 Task: Filter the search records by dashboard
Action: Mouse moved to (376, 224)
Screenshot: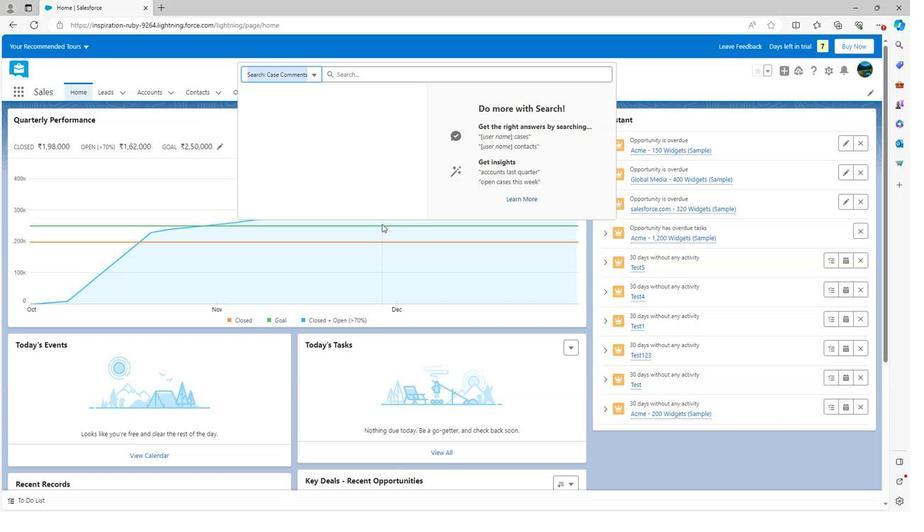 
Action: Mouse scrolled (376, 224) with delta (0, 0)
Screenshot: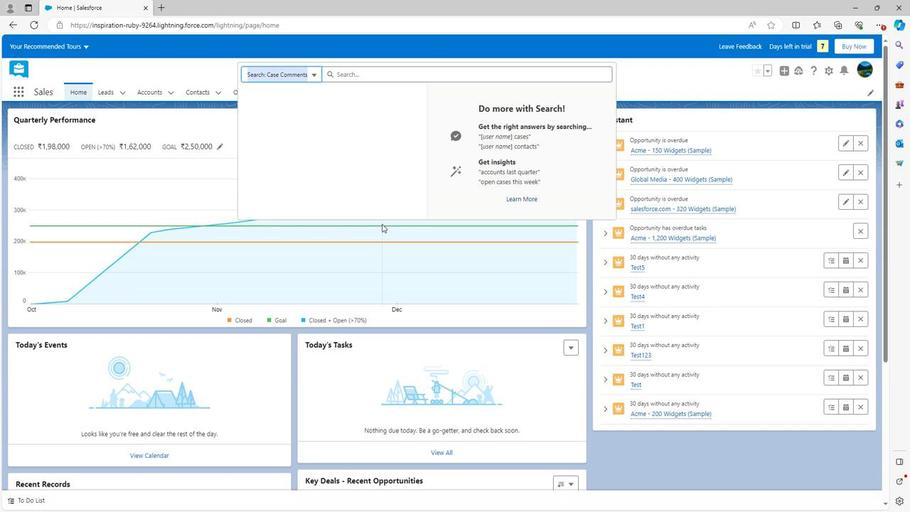 
Action: Mouse scrolled (376, 224) with delta (0, 0)
Screenshot: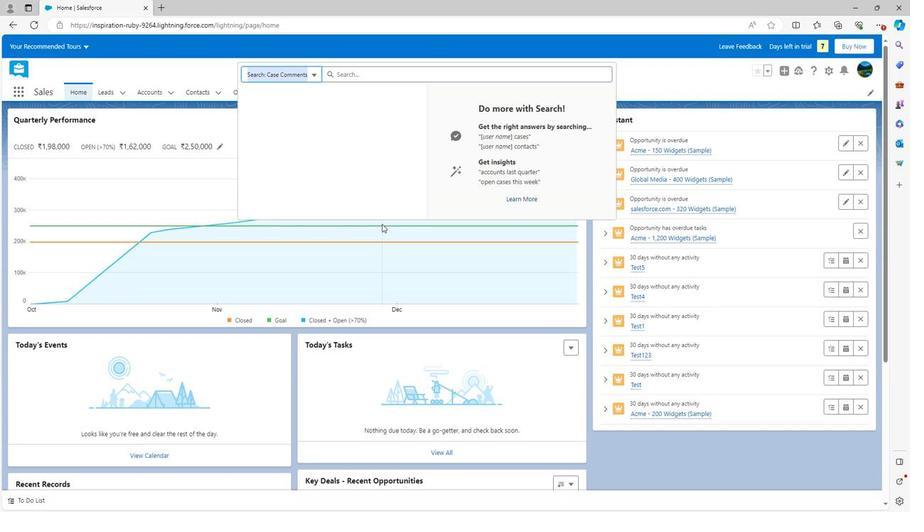 
Action: Mouse moved to (376, 224)
Screenshot: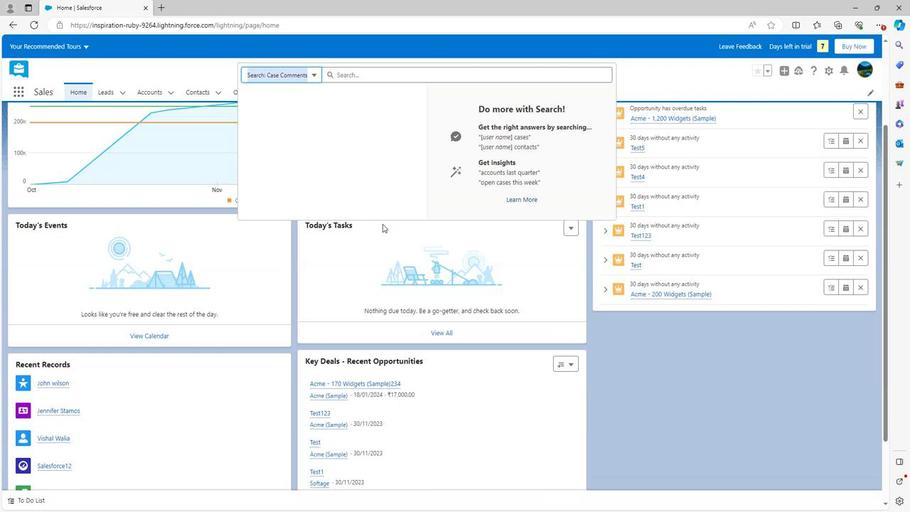 
Action: Mouse scrolled (376, 224) with delta (0, 0)
Screenshot: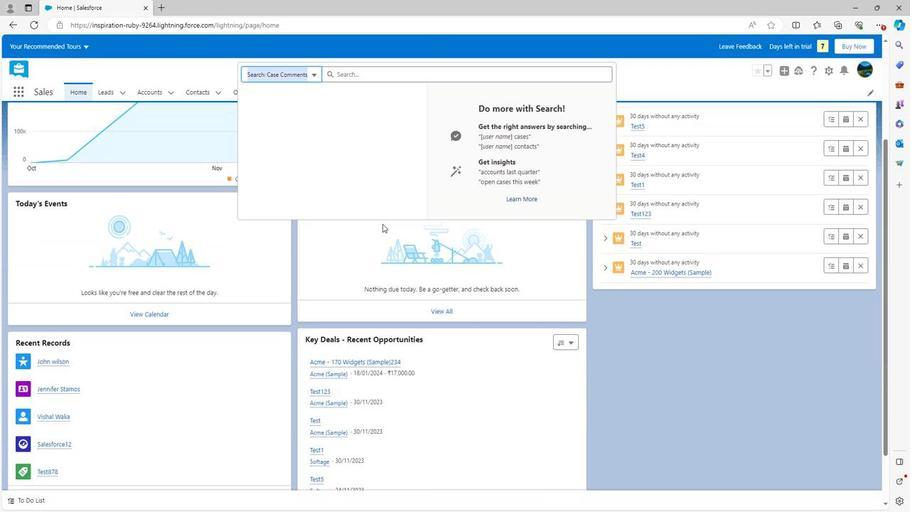
Action: Mouse moved to (376, 225)
Screenshot: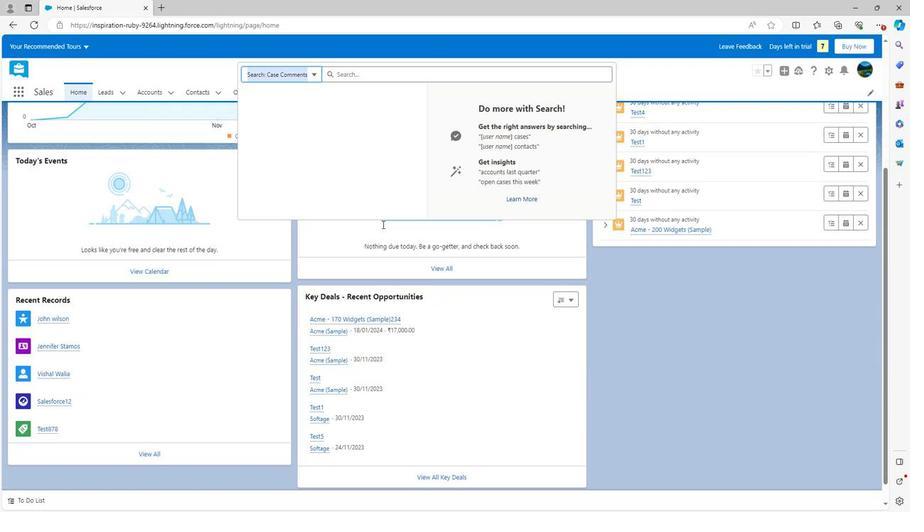 
Action: Mouse scrolled (376, 224) with delta (0, 0)
Screenshot: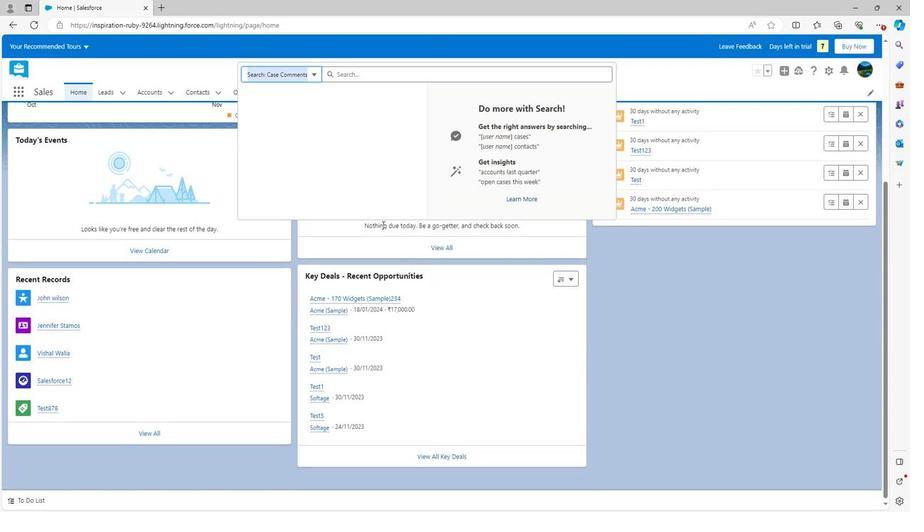 
Action: Mouse moved to (376, 226)
Screenshot: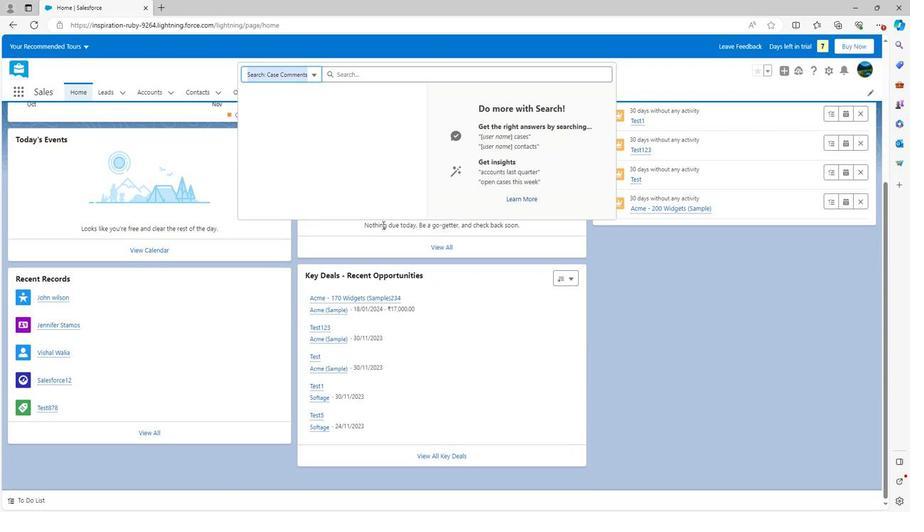 
Action: Mouse scrolled (376, 225) with delta (0, 0)
Screenshot: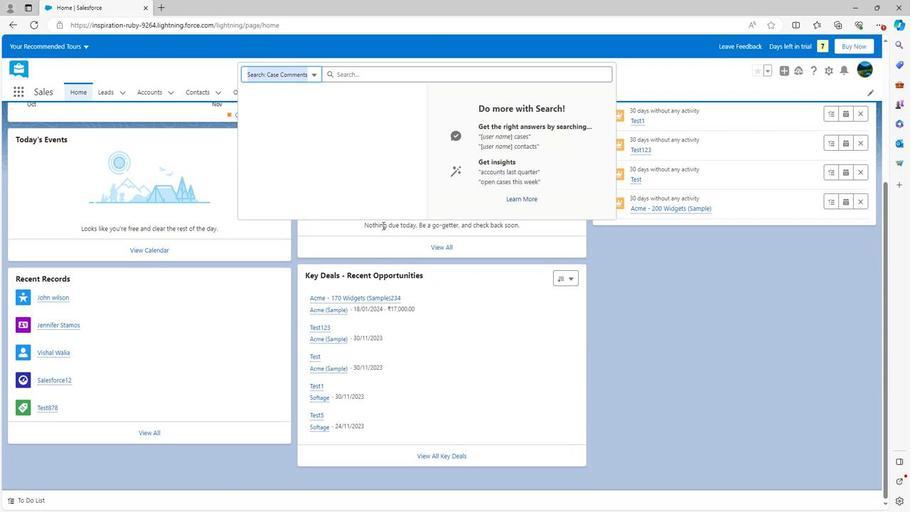 
Action: Mouse scrolled (376, 225) with delta (0, 0)
Screenshot: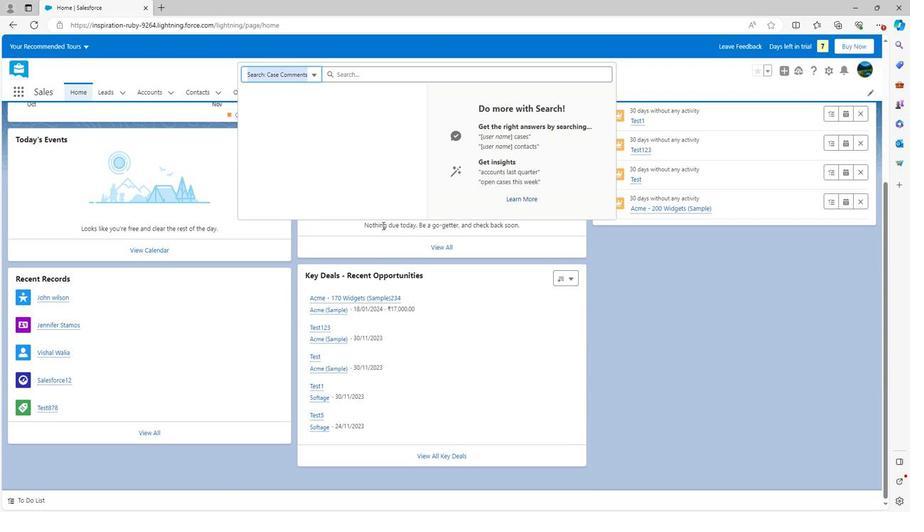
Action: Mouse moved to (376, 227)
Screenshot: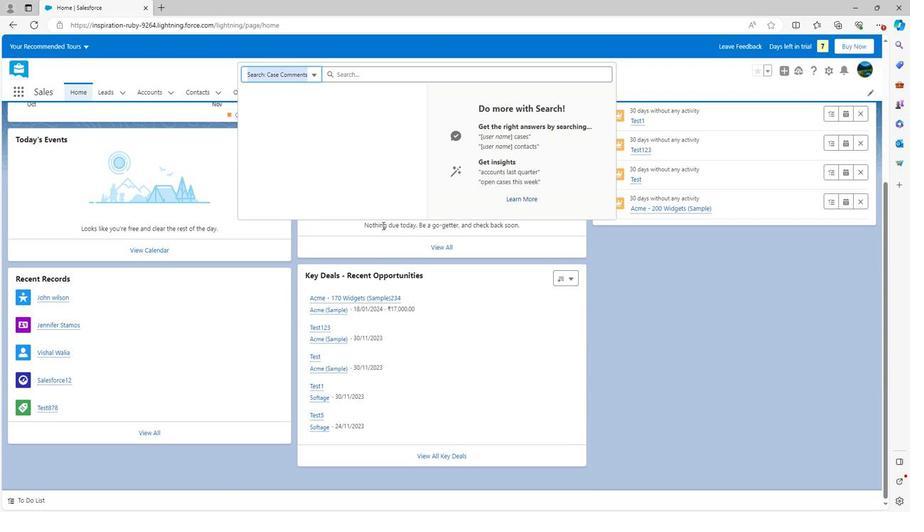 
Action: Mouse scrolled (376, 227) with delta (0, 0)
Screenshot: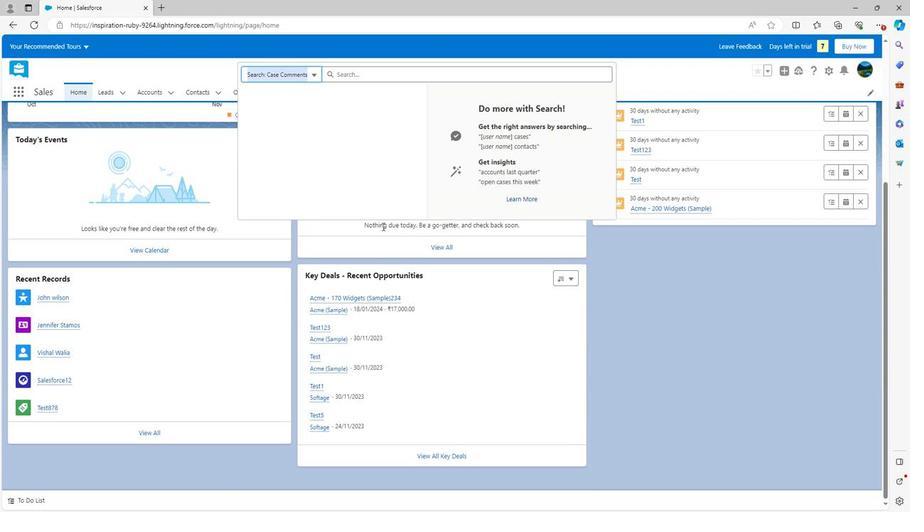 
Action: Mouse moved to (375, 230)
Screenshot: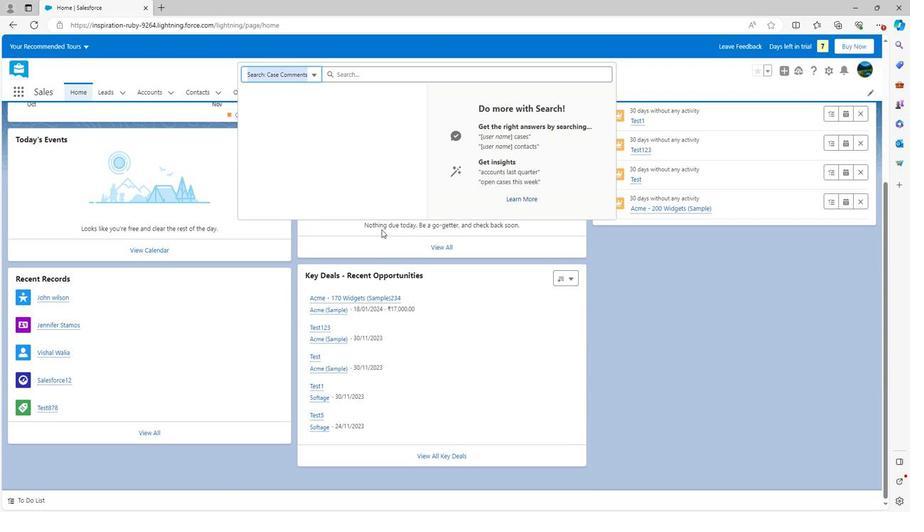 
Action: Mouse scrolled (375, 231) with delta (0, 0)
Screenshot: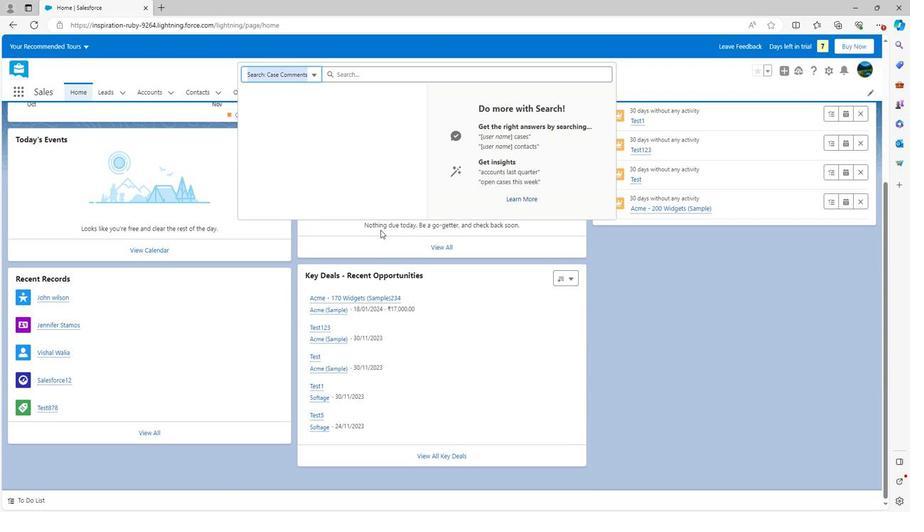 
Action: Mouse moved to (390, 275)
Screenshot: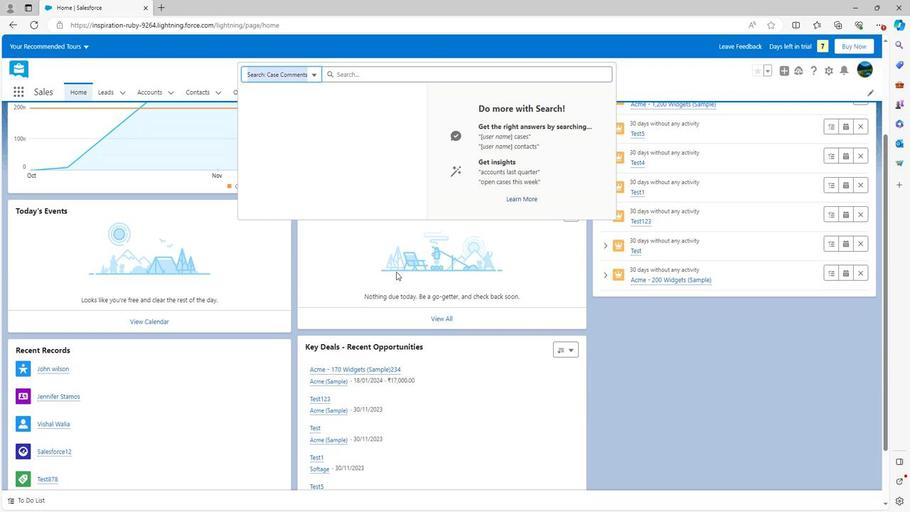 
Action: Mouse scrolled (390, 274) with delta (0, 0)
Screenshot: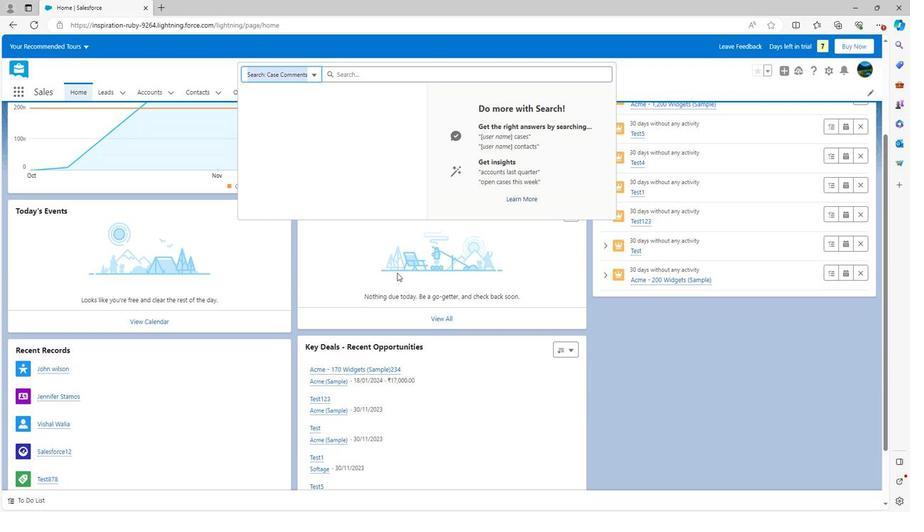 
Action: Mouse moved to (390, 275)
Screenshot: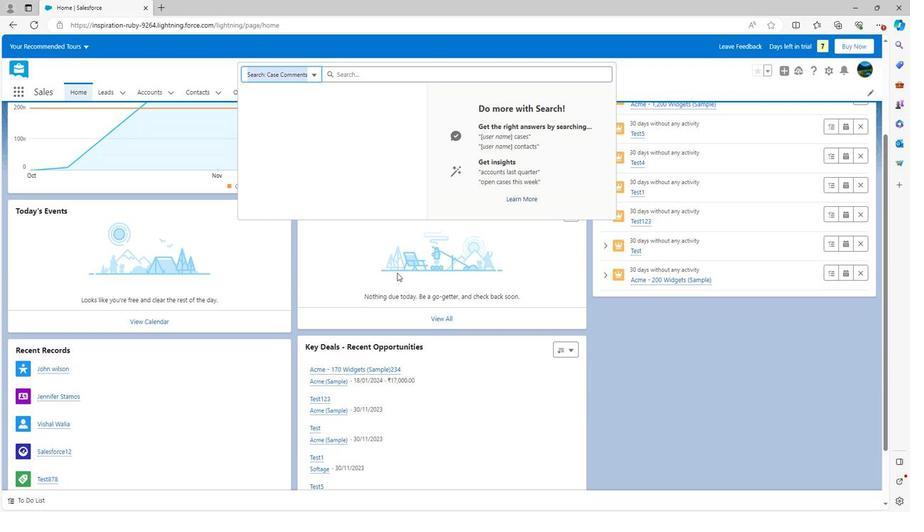 
Action: Mouse scrolled (390, 274) with delta (0, 0)
Screenshot: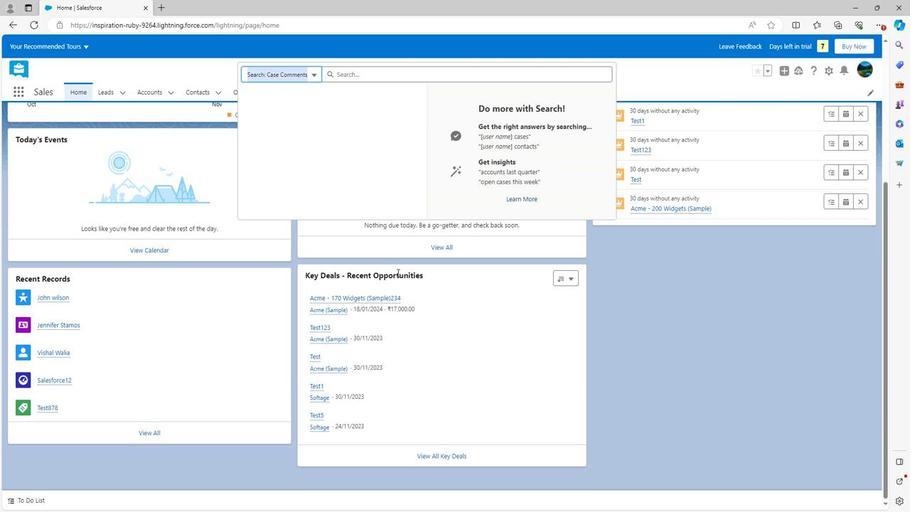 
Action: Mouse moved to (391, 275)
Screenshot: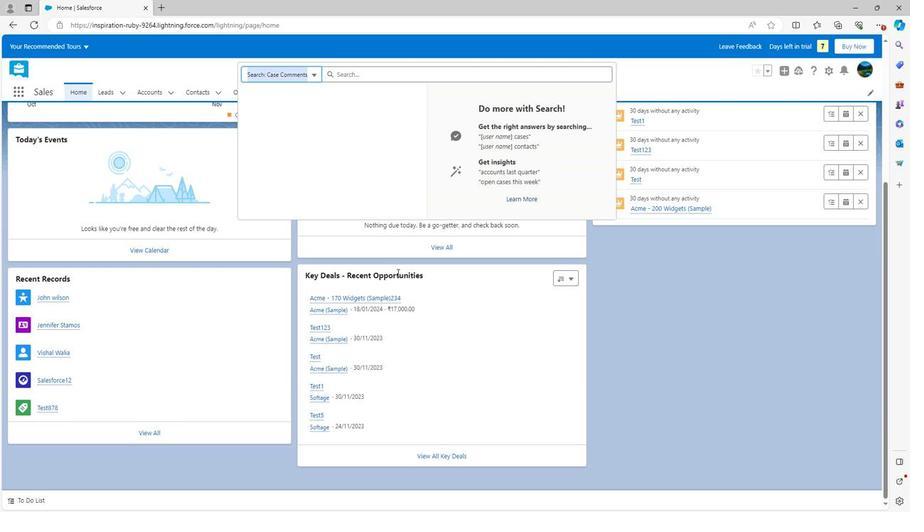 
Action: Mouse scrolled (391, 275) with delta (0, 0)
Screenshot: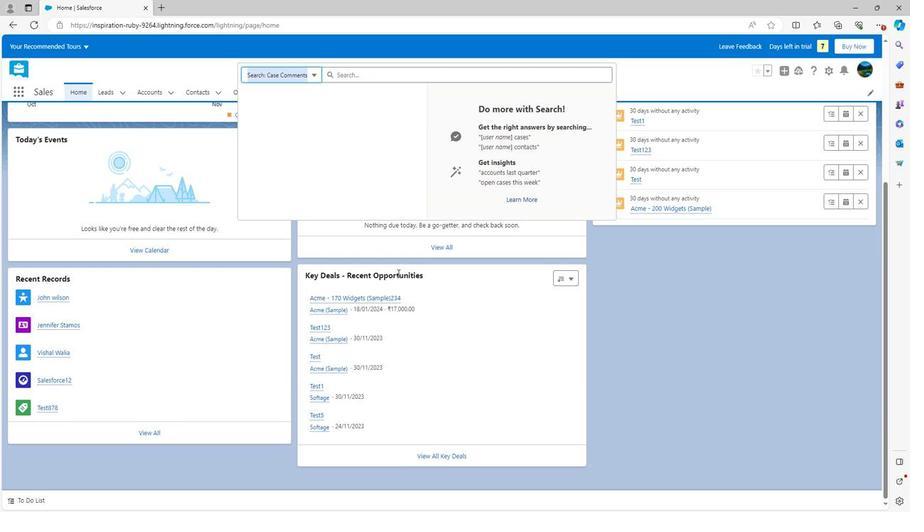 
Action: Mouse moved to (391, 275)
Screenshot: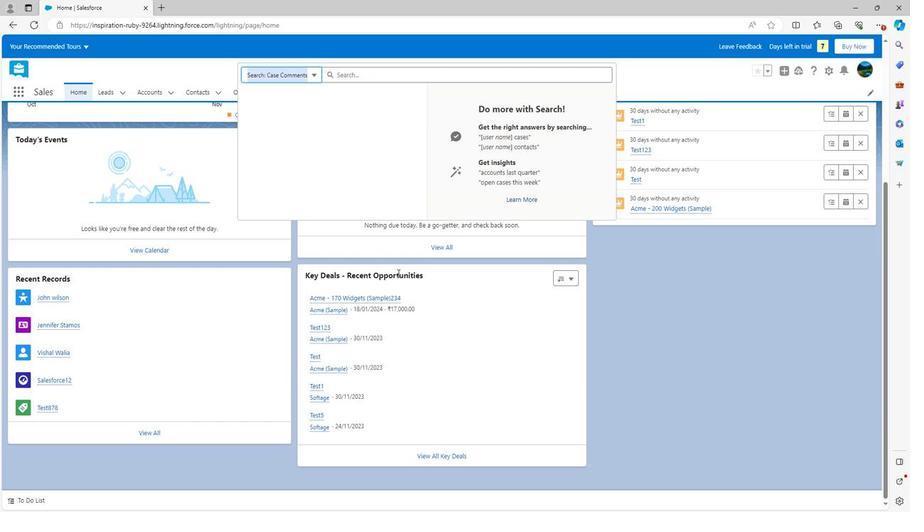 
Action: Mouse scrolled (391, 276) with delta (0, 0)
Screenshot: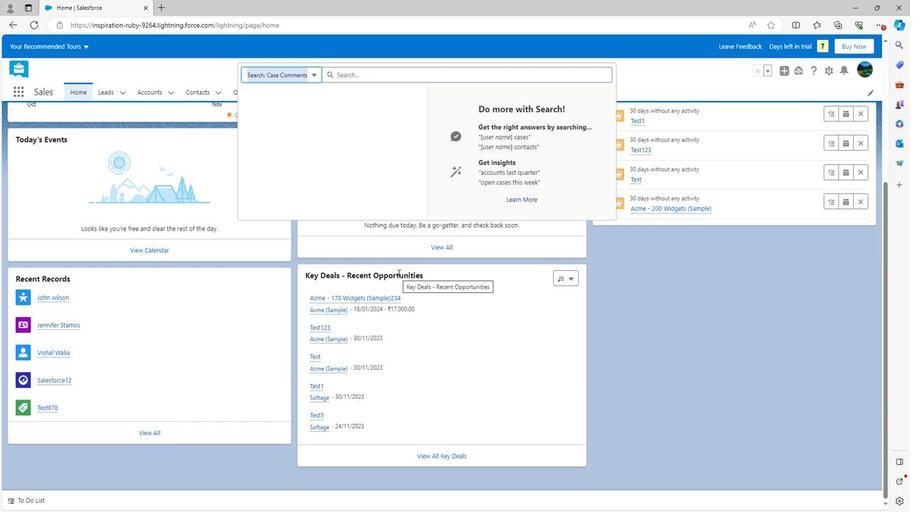 
Action: Mouse scrolled (391, 276) with delta (0, 0)
Screenshot: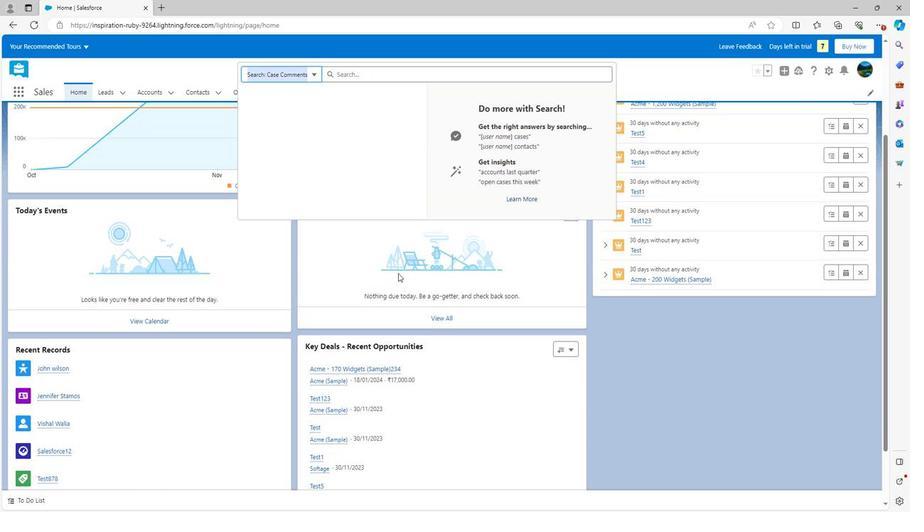 
Action: Mouse scrolled (391, 276) with delta (0, 0)
Screenshot: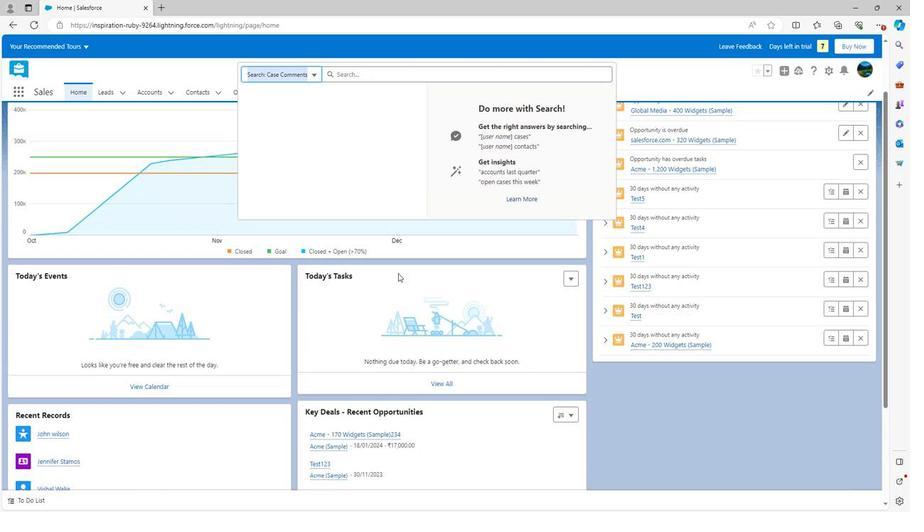 
Action: Mouse moved to (340, 69)
Screenshot: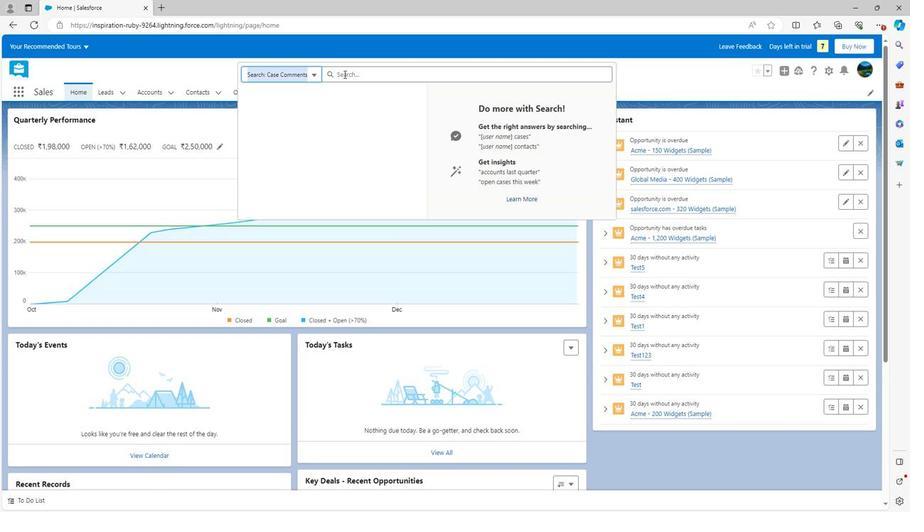 
Action: Mouse pressed left at (340, 69)
Screenshot: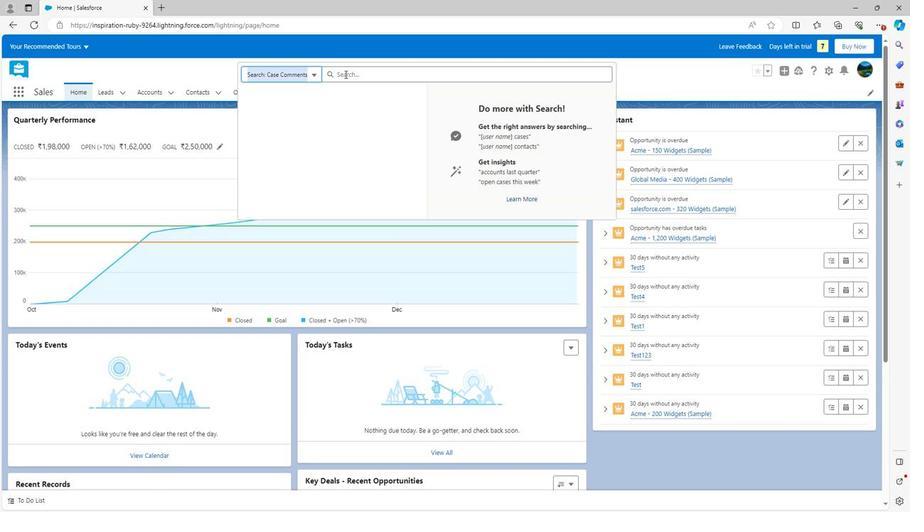 
Action: Mouse moved to (307, 71)
Screenshot: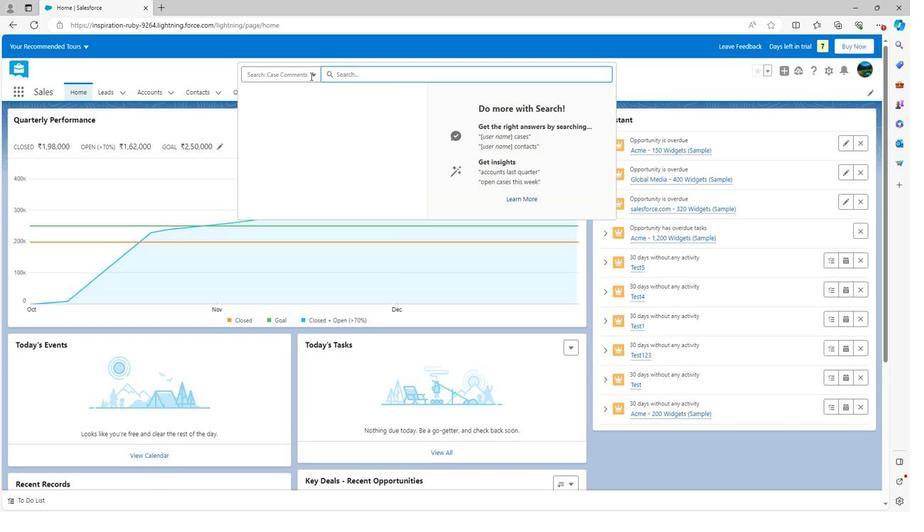 
Action: Mouse pressed left at (307, 71)
Screenshot: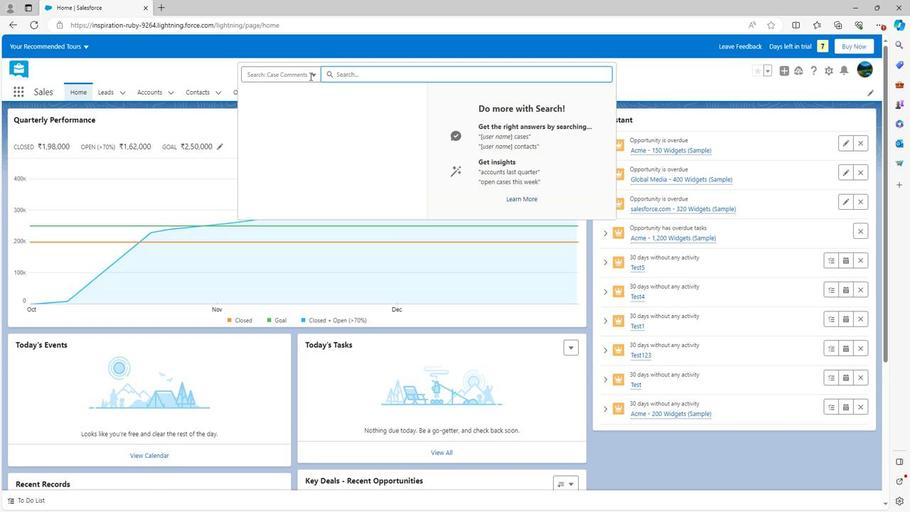 
Action: Mouse moved to (297, 133)
Screenshot: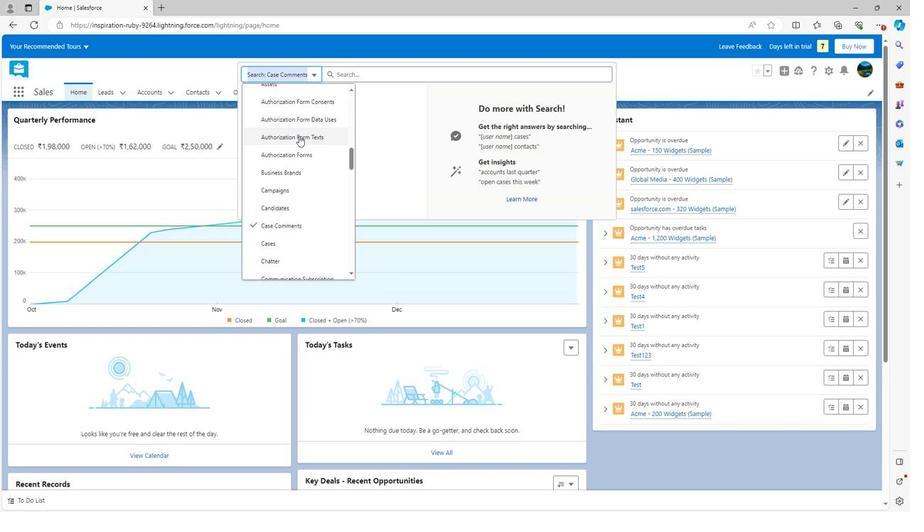 
Action: Mouse scrolled (297, 134) with delta (0, 0)
Screenshot: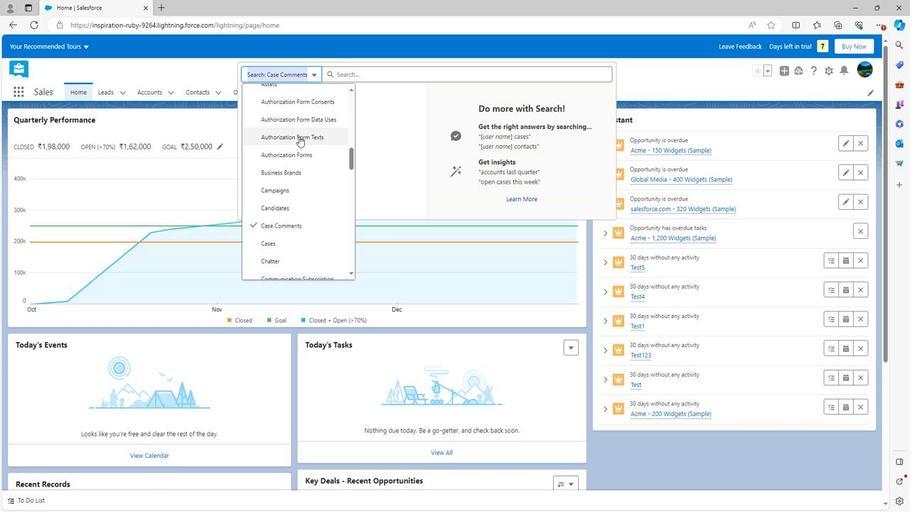 
Action: Mouse scrolled (297, 134) with delta (0, 0)
Screenshot: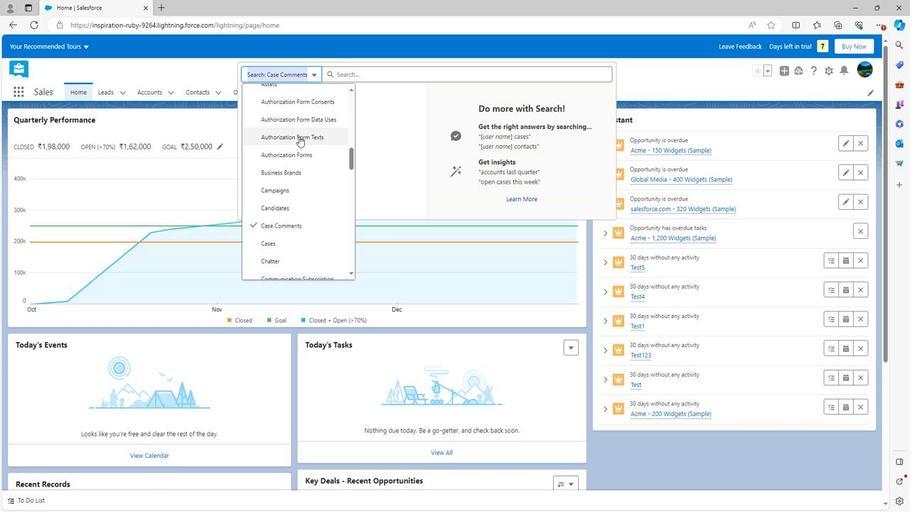 
Action: Mouse scrolled (297, 134) with delta (0, 0)
Screenshot: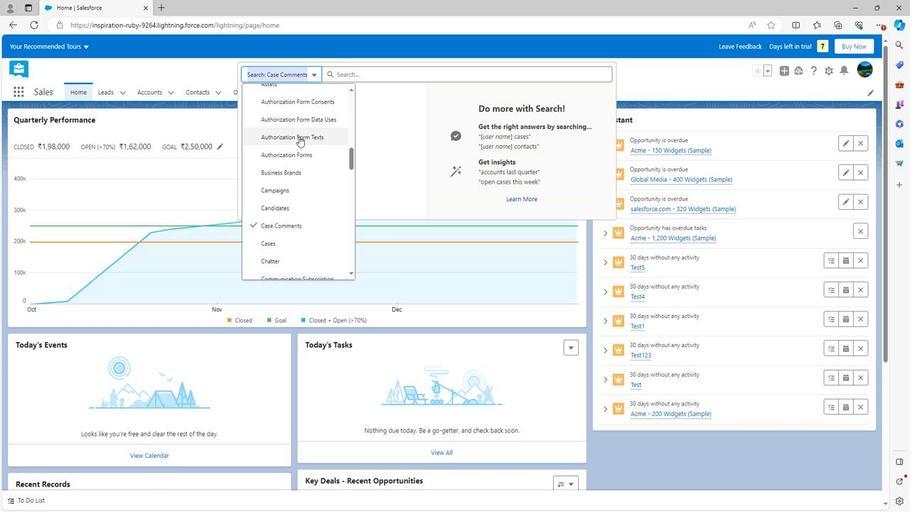 
Action: Mouse scrolled (297, 134) with delta (0, 0)
Screenshot: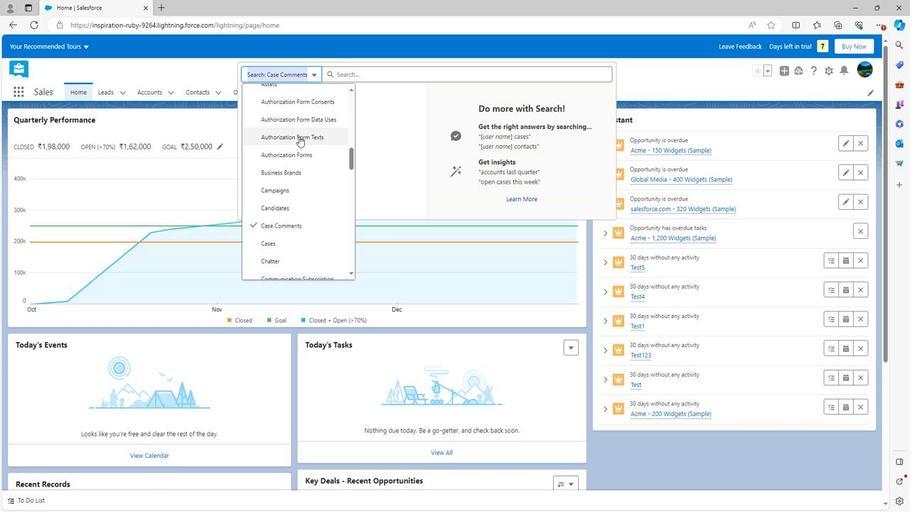 
Action: Mouse scrolled (297, 134) with delta (0, 0)
Screenshot: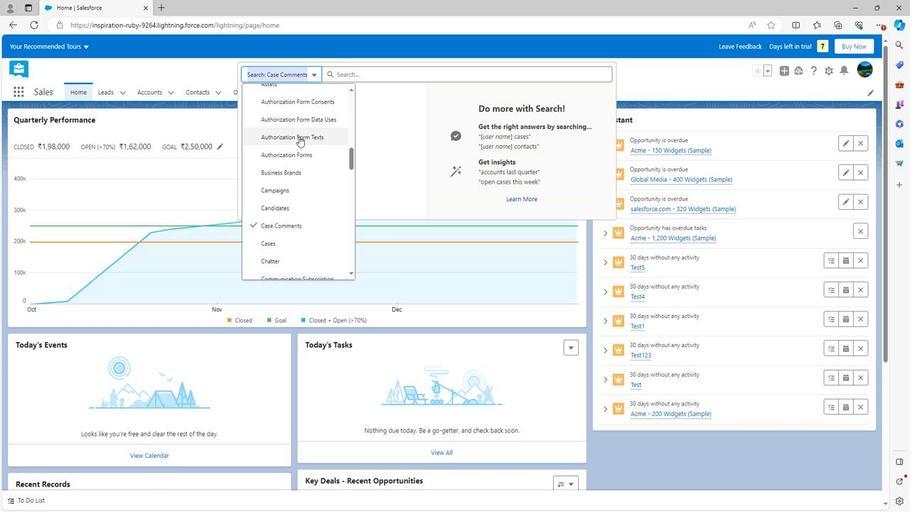 
Action: Mouse scrolled (297, 134) with delta (0, 0)
Screenshot: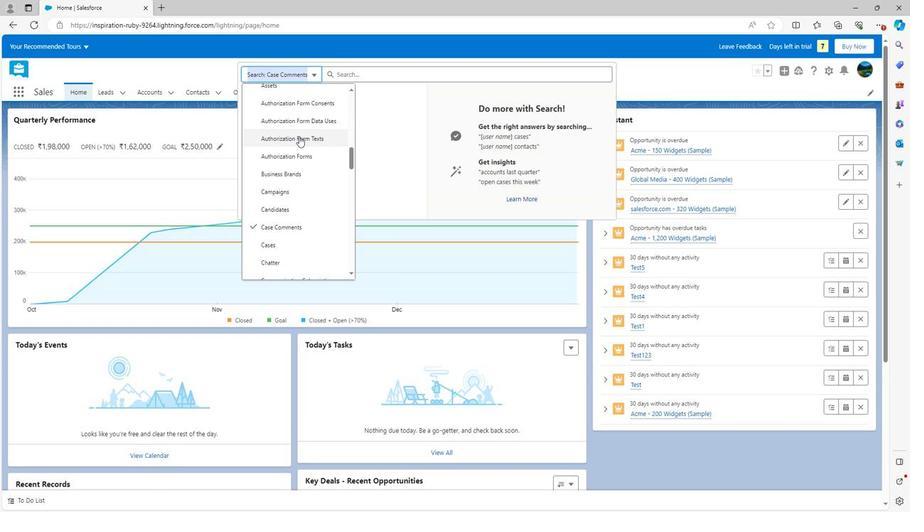 
Action: Mouse scrolled (297, 134) with delta (0, 0)
Screenshot: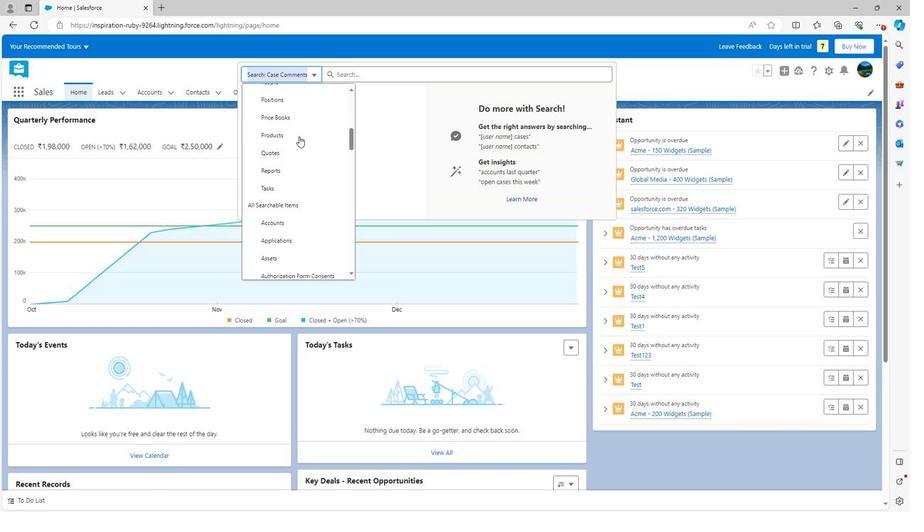 
Action: Mouse scrolled (297, 134) with delta (0, 0)
Screenshot: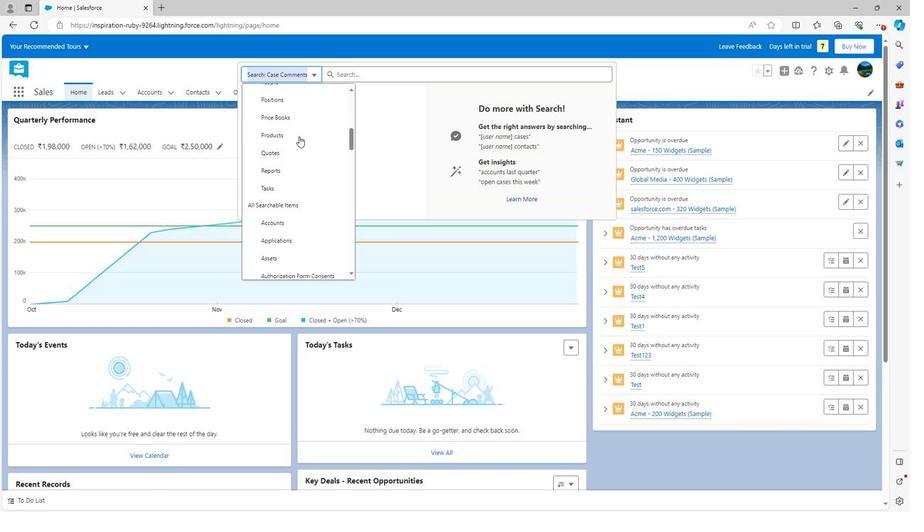 
Action: Mouse scrolled (297, 134) with delta (0, 0)
Screenshot: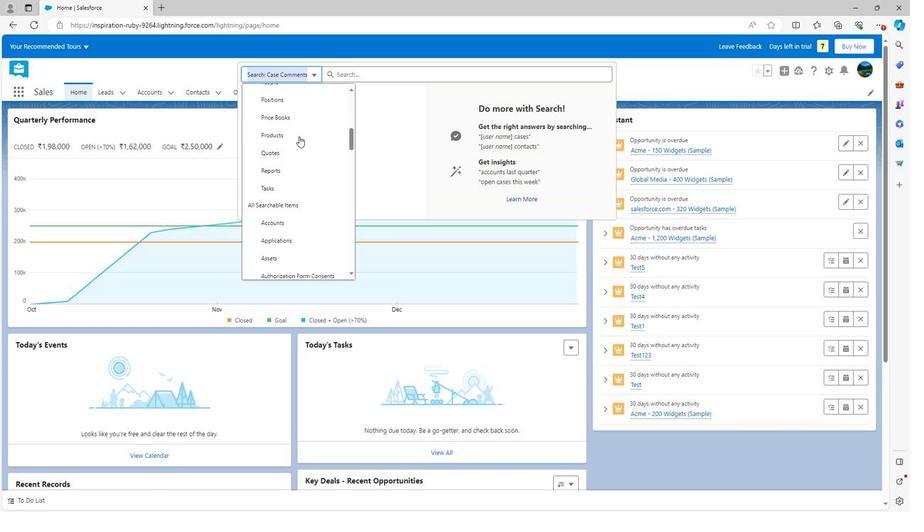 
Action: Mouse scrolled (297, 134) with delta (0, 0)
Screenshot: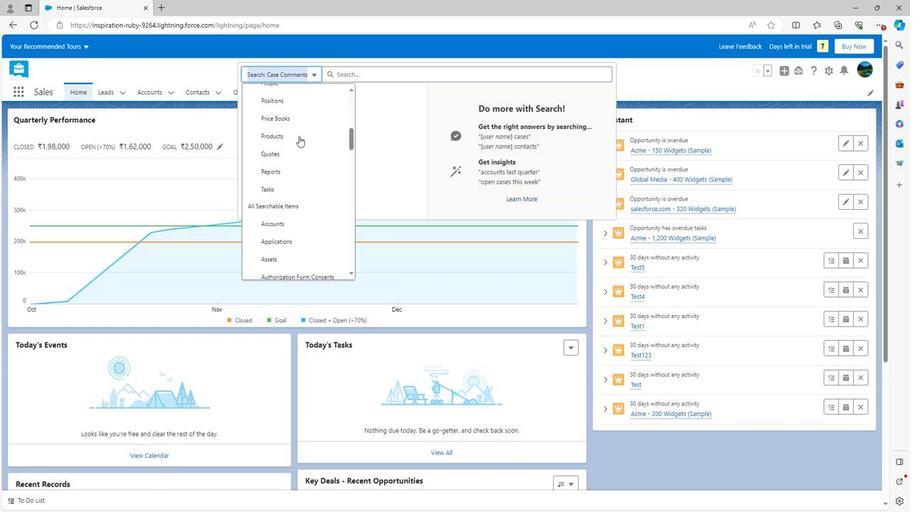 
Action: Mouse scrolled (297, 134) with delta (0, 0)
Screenshot: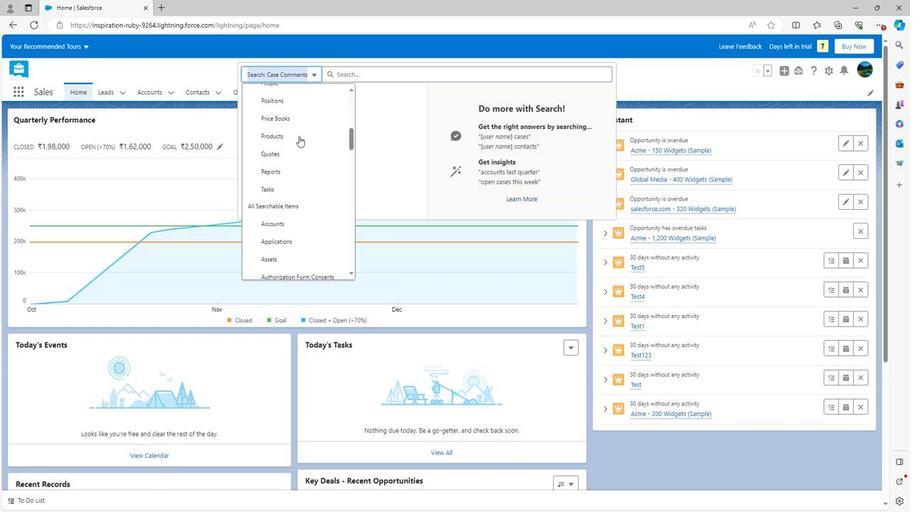 
Action: Mouse scrolled (297, 134) with delta (0, 0)
Screenshot: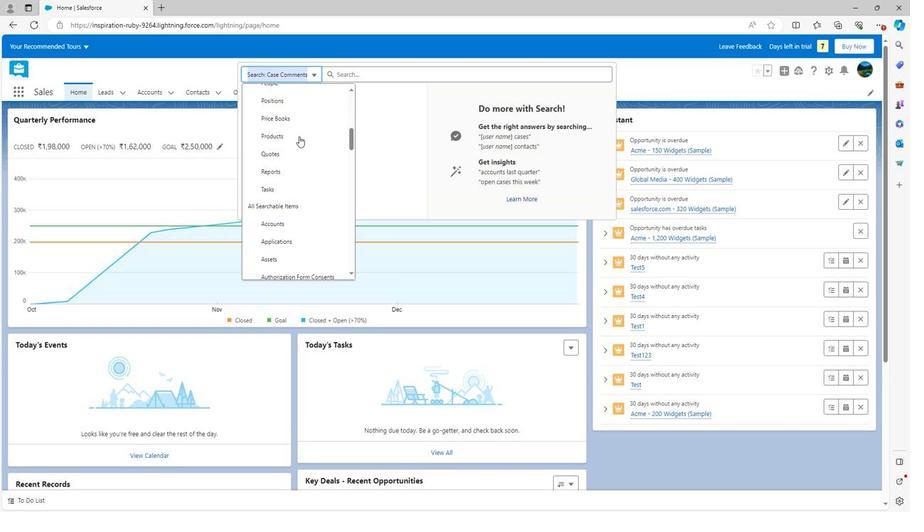 
Action: Mouse scrolled (297, 134) with delta (0, 0)
Screenshot: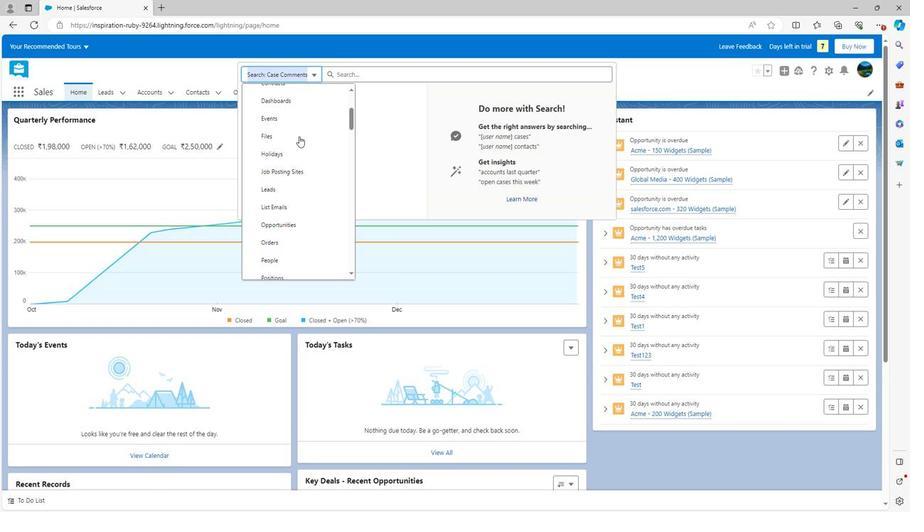 
Action: Mouse scrolled (297, 134) with delta (0, 0)
Screenshot: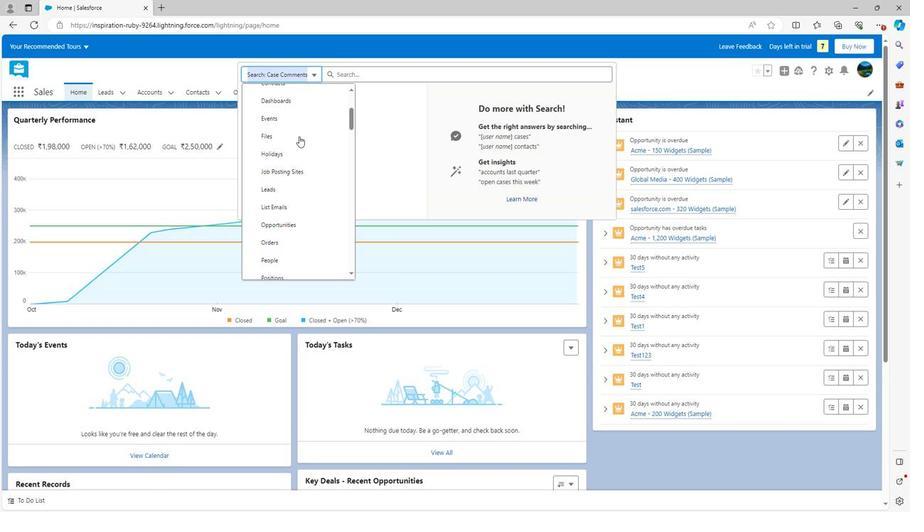 
Action: Mouse scrolled (297, 134) with delta (0, 0)
Screenshot: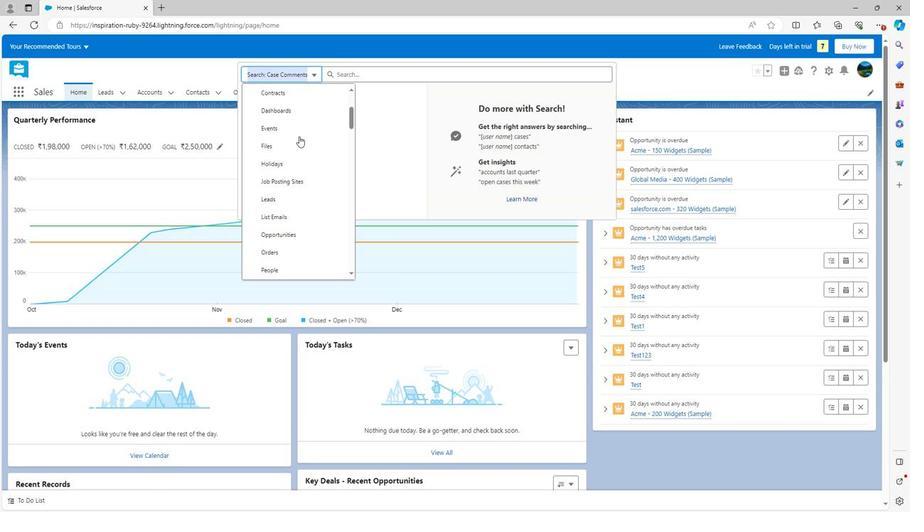 
Action: Mouse scrolled (297, 134) with delta (0, 0)
Screenshot: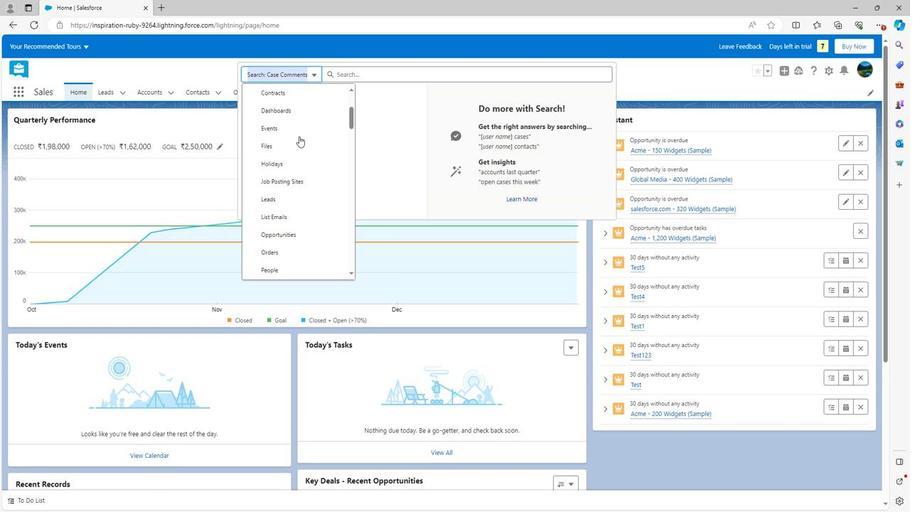 
Action: Mouse scrolled (297, 134) with delta (0, 0)
Screenshot: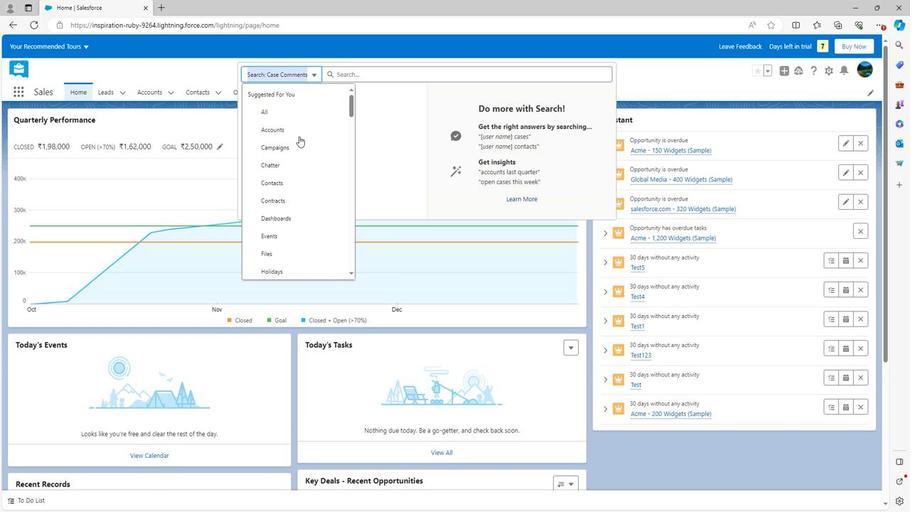 
Action: Mouse scrolled (297, 134) with delta (0, 0)
Screenshot: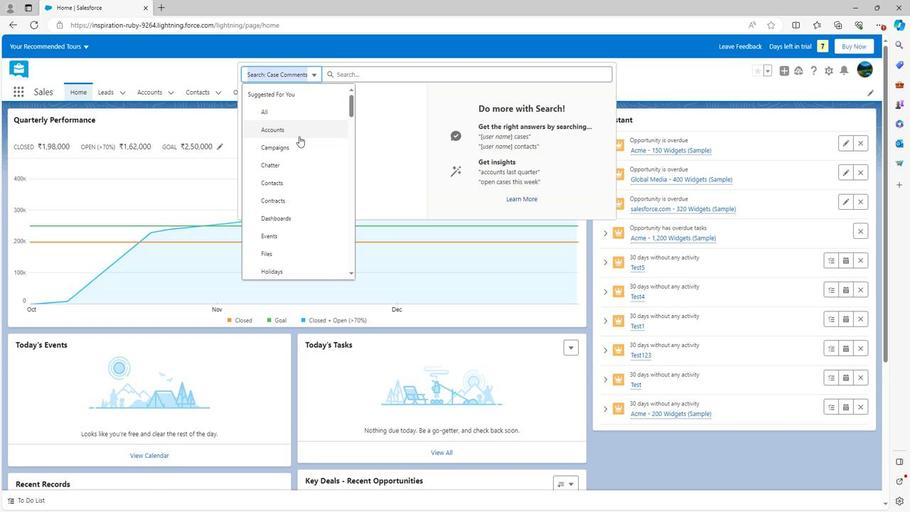
Action: Mouse moved to (283, 214)
Screenshot: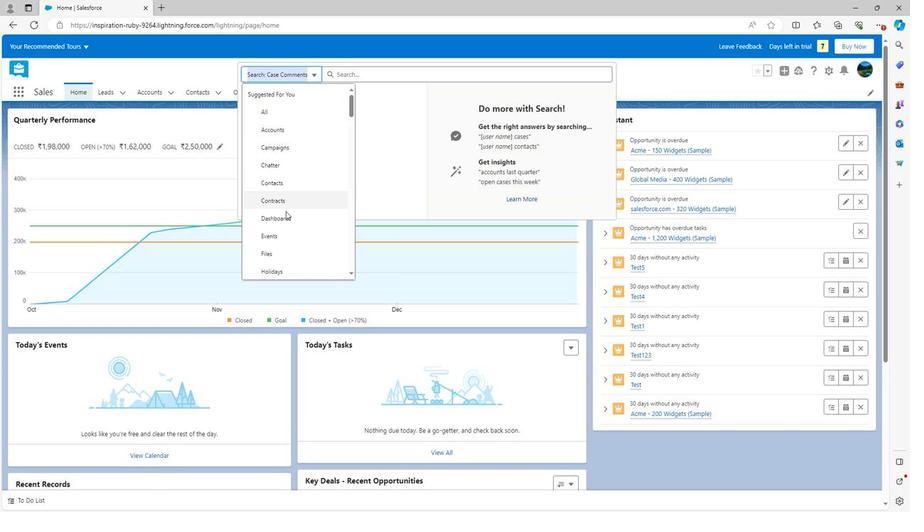 
Action: Mouse pressed left at (283, 214)
Screenshot: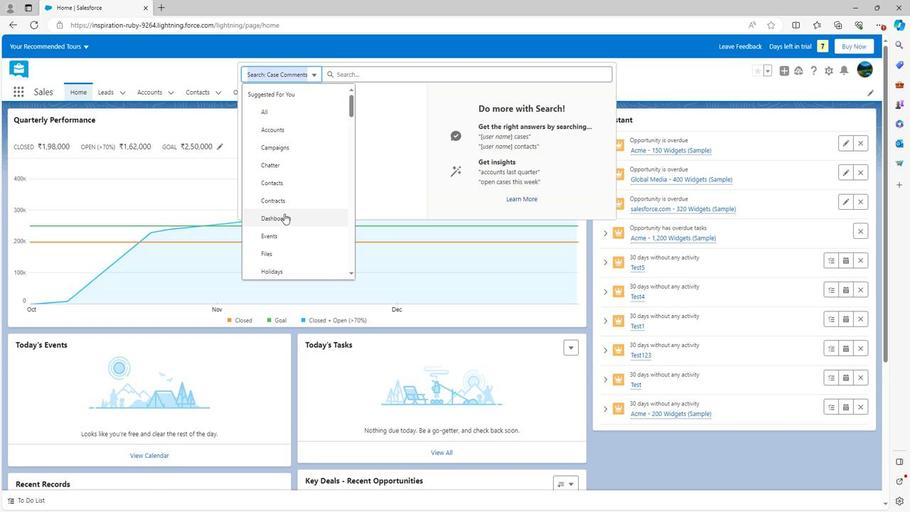 
Action: Mouse moved to (293, 115)
Screenshot: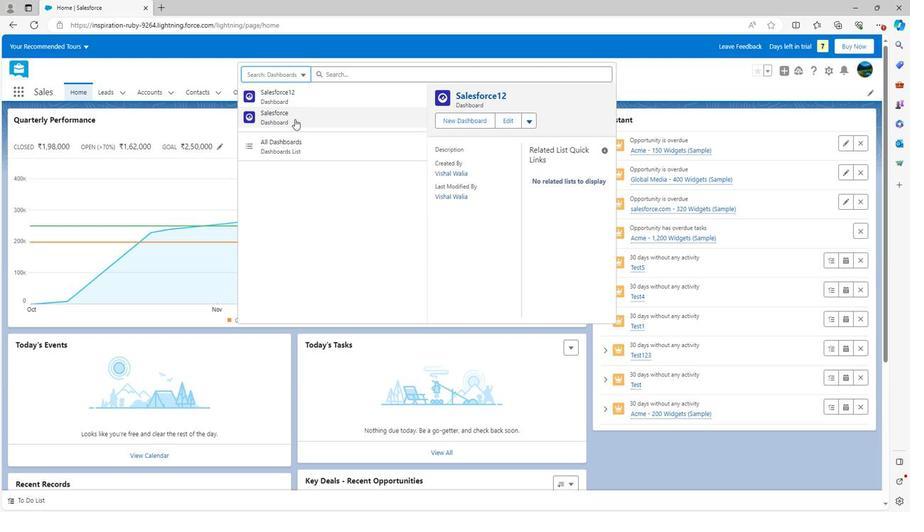 
